 Task: Add Yogi Tea Organic Ginger to the cart.
Action: Mouse pressed left at (15, 84)
Screenshot: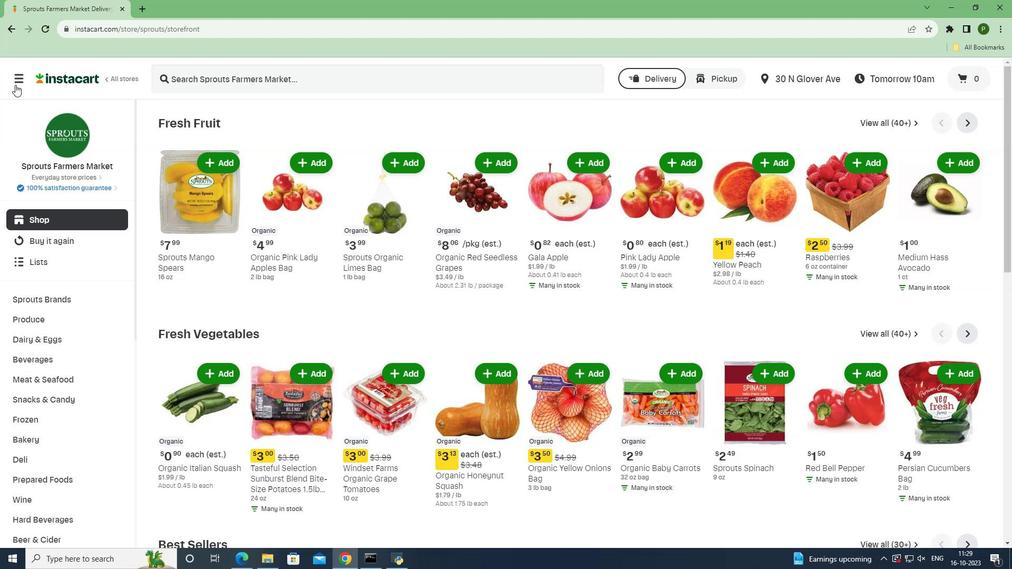 
Action: Mouse moved to (42, 277)
Screenshot: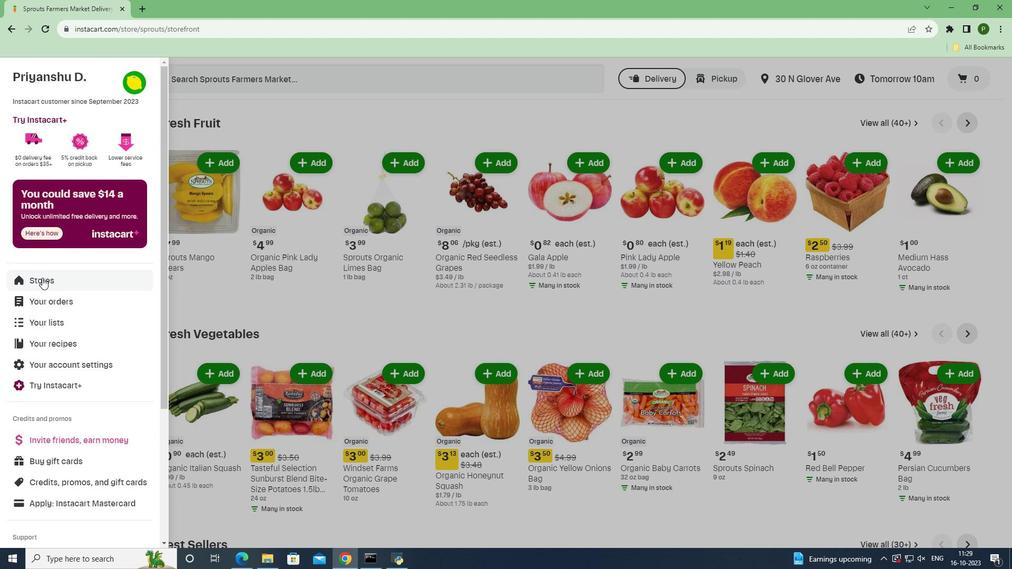 
Action: Mouse pressed left at (42, 277)
Screenshot: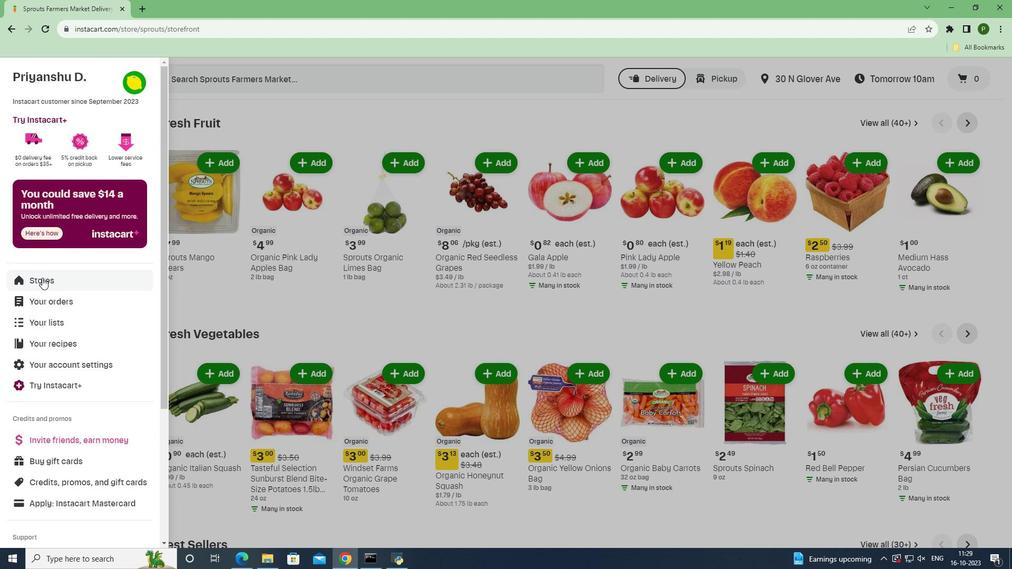 
Action: Mouse moved to (232, 122)
Screenshot: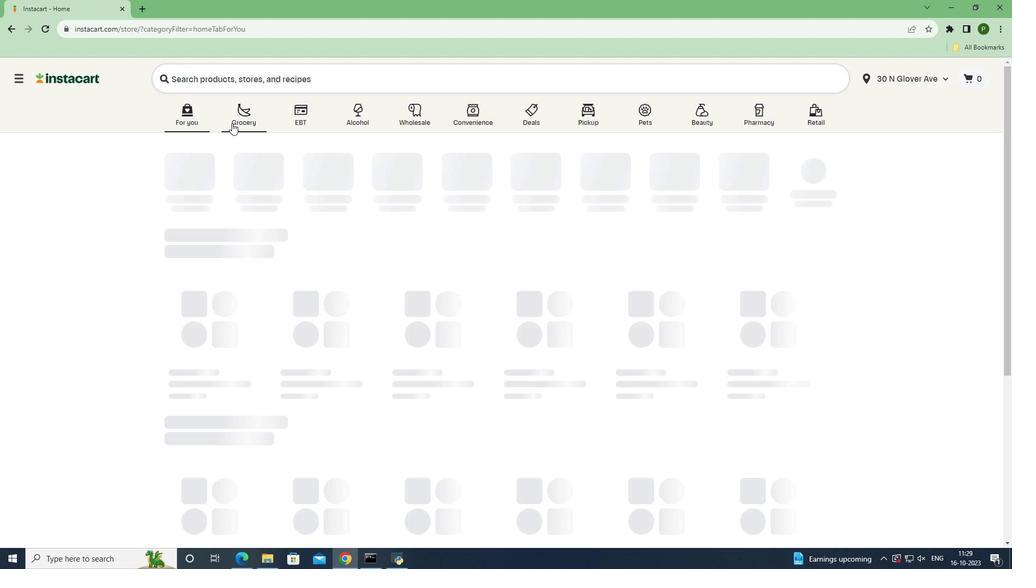 
Action: Mouse pressed left at (232, 122)
Screenshot: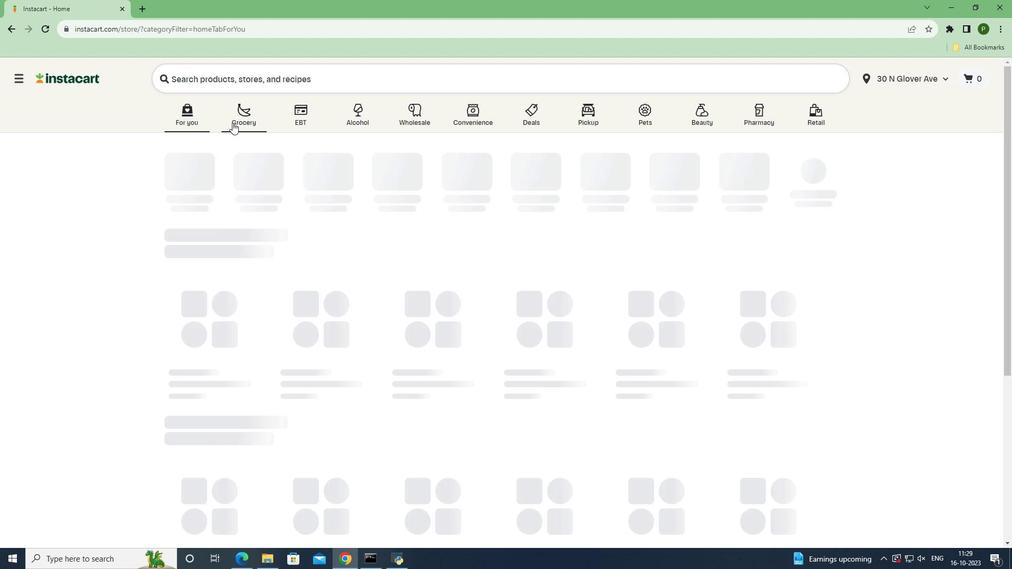 
Action: Mouse moved to (654, 244)
Screenshot: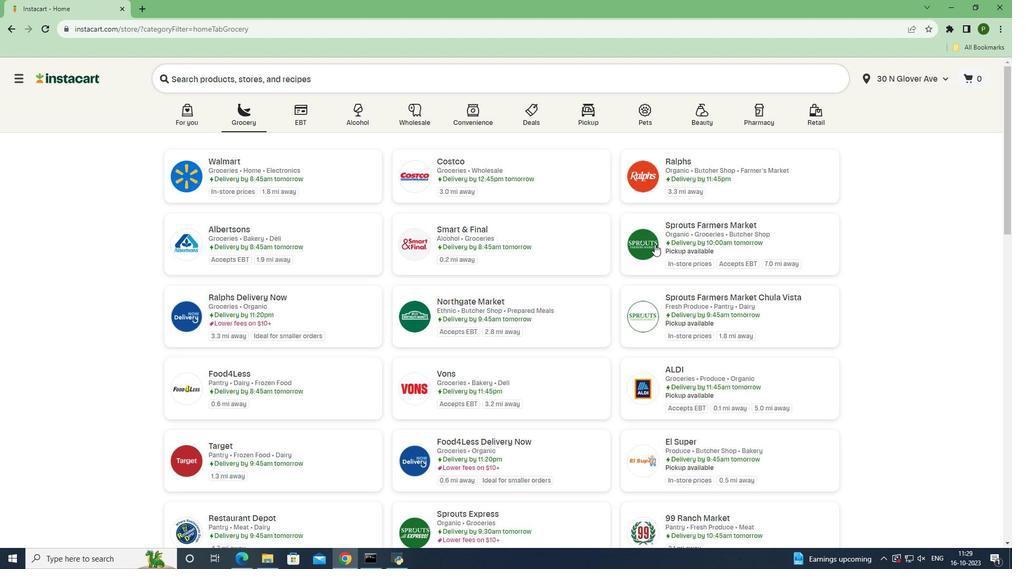 
Action: Mouse pressed left at (654, 244)
Screenshot: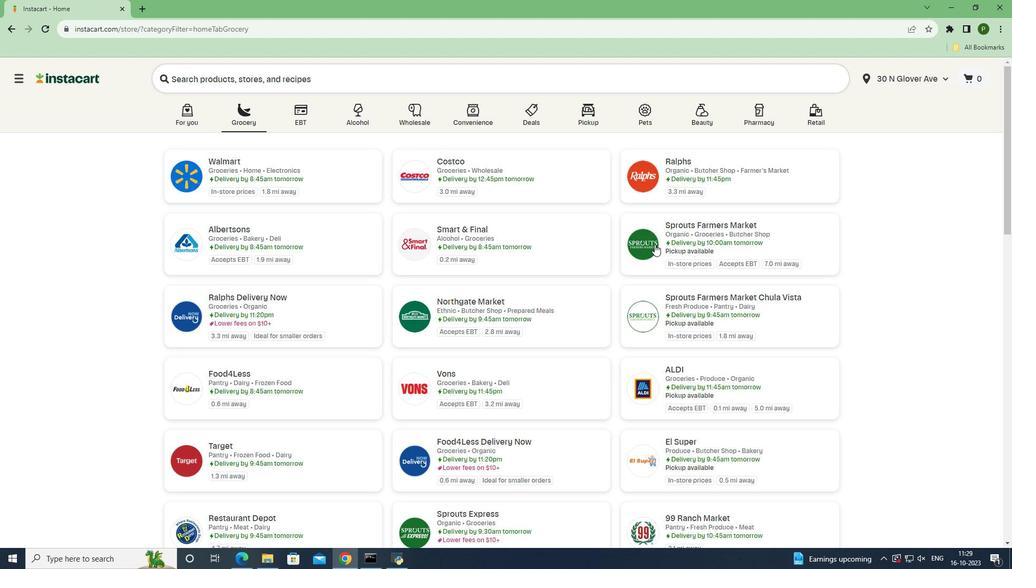
Action: Mouse moved to (50, 357)
Screenshot: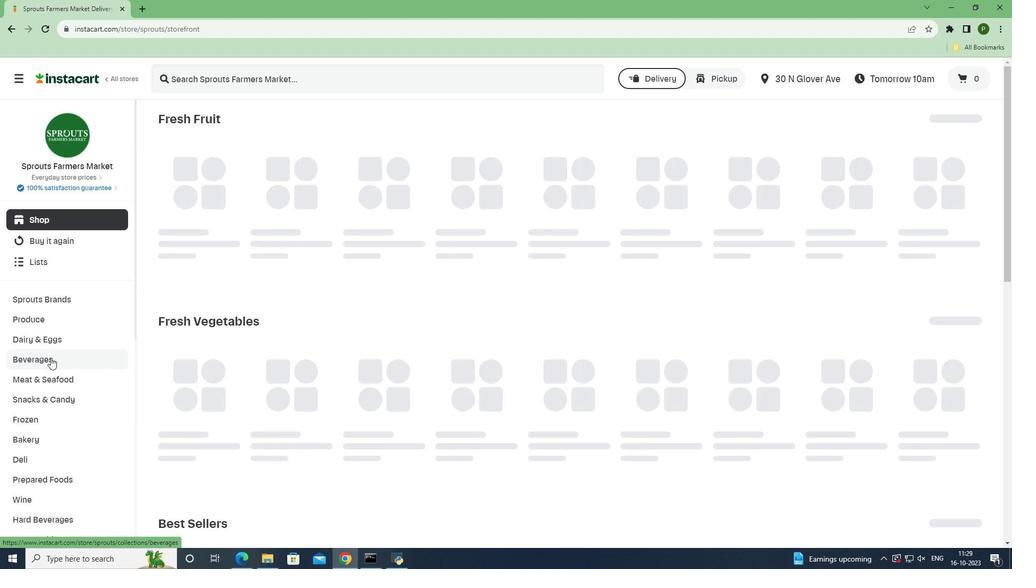 
Action: Mouse pressed left at (50, 357)
Screenshot: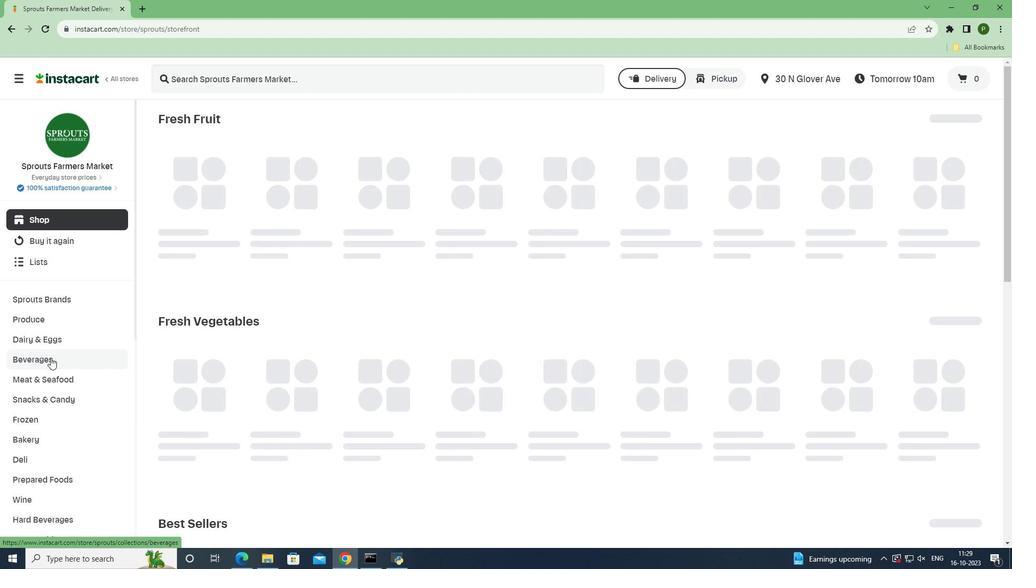 
Action: Mouse moved to (916, 144)
Screenshot: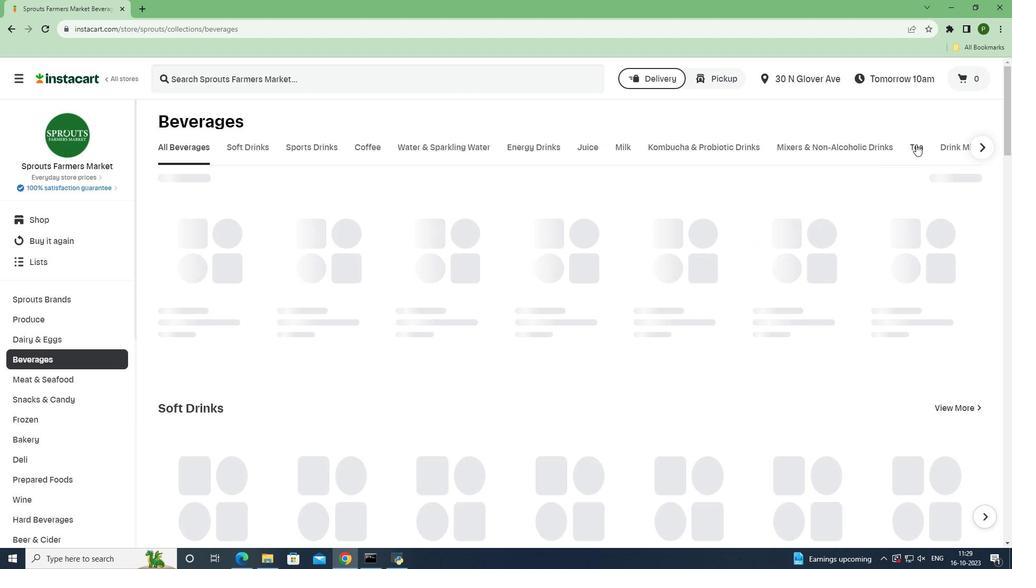 
Action: Mouse pressed left at (916, 144)
Screenshot: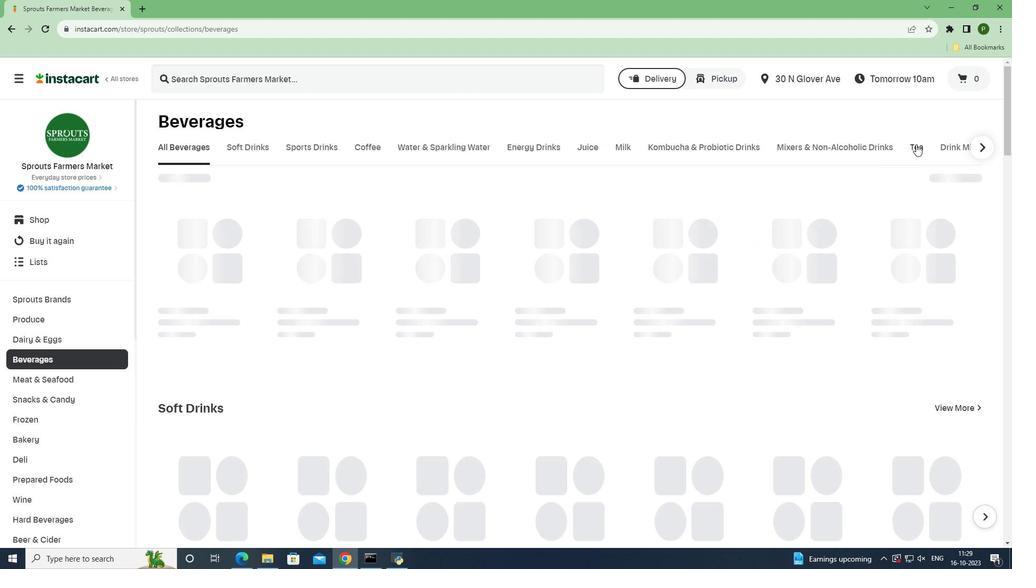 
Action: Mouse moved to (323, 78)
Screenshot: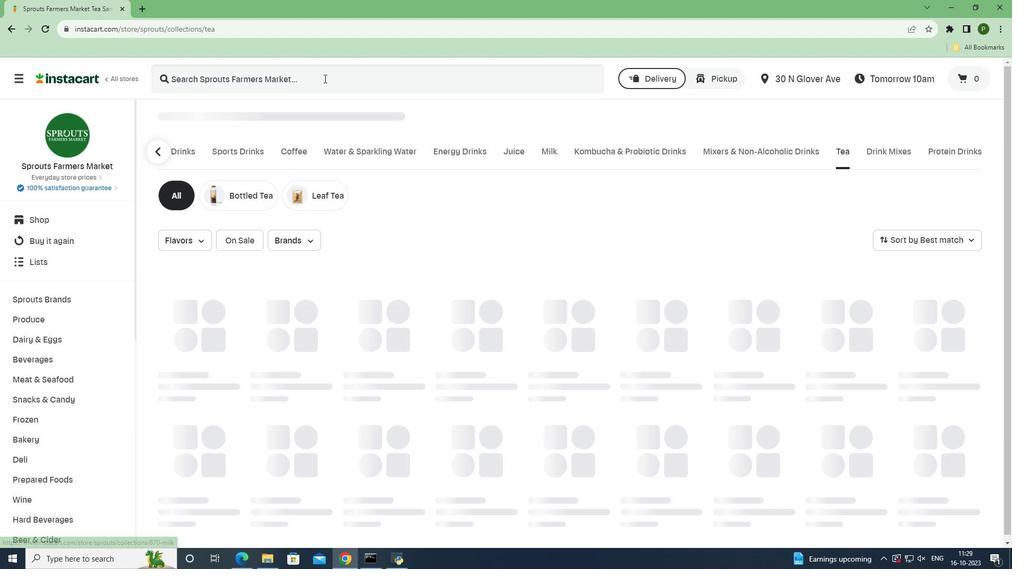 
Action: Mouse pressed left at (323, 78)
Screenshot: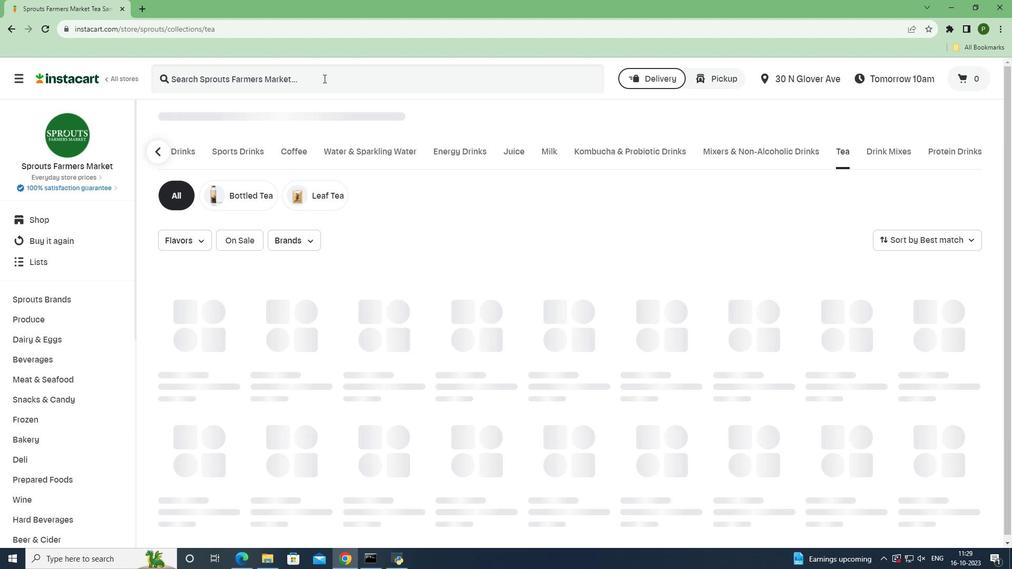 
Action: Key pressed <Key.caps_lock>Y<Key.caps_lock>ogi<Key.space><Key.caps_lock>T<Key.caps_lock>ea<Key.space><Key.caps_lock>O<Key.caps_lock>rganic<Key.space><Key.caps_lock>G<Key.caps_lock>inger<Key.space><Key.enter>
Screenshot: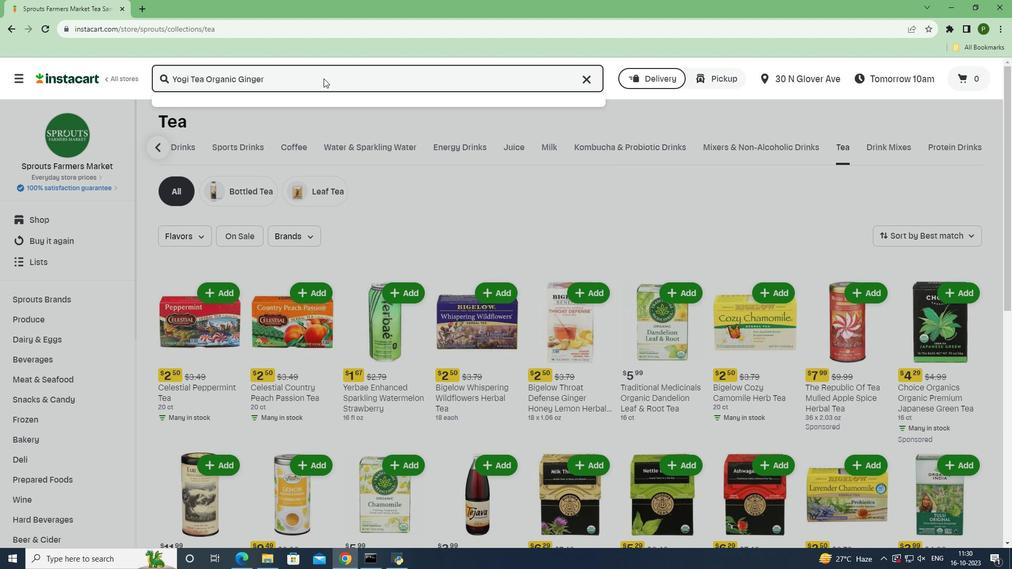 
Action: Mouse moved to (615, 182)
Screenshot: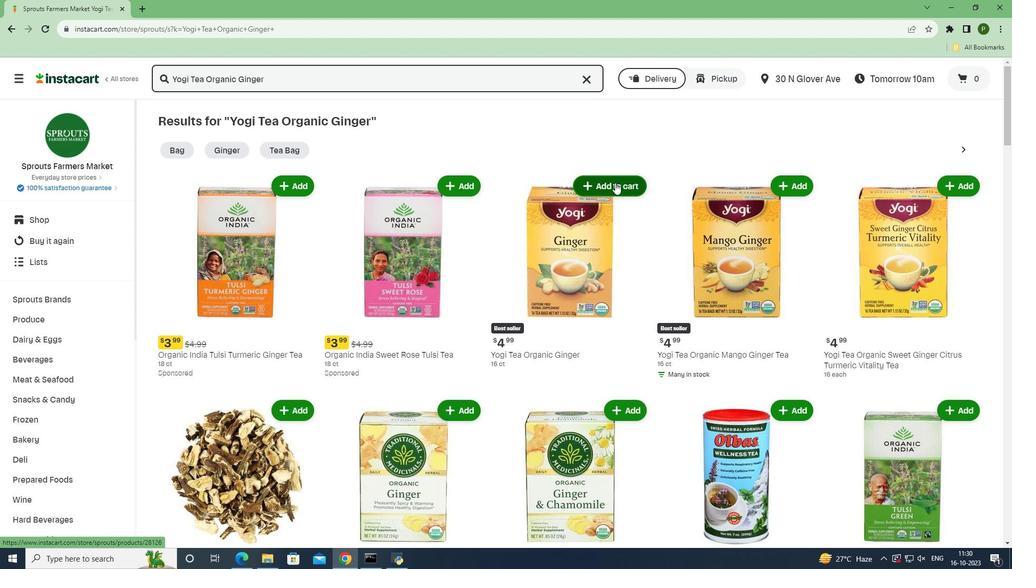 
Action: Mouse pressed left at (615, 182)
Screenshot: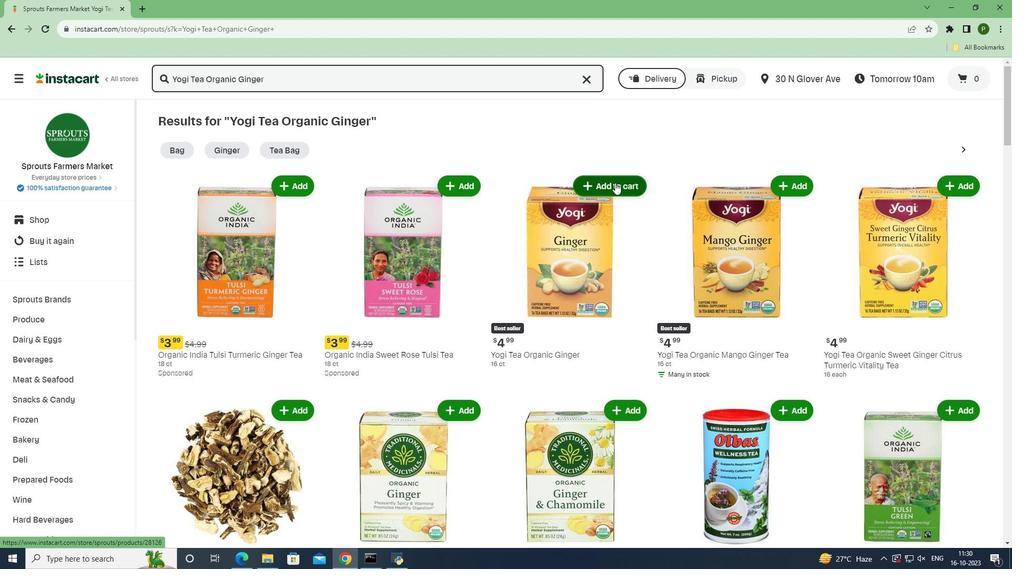 
Action: Mouse moved to (652, 247)
Screenshot: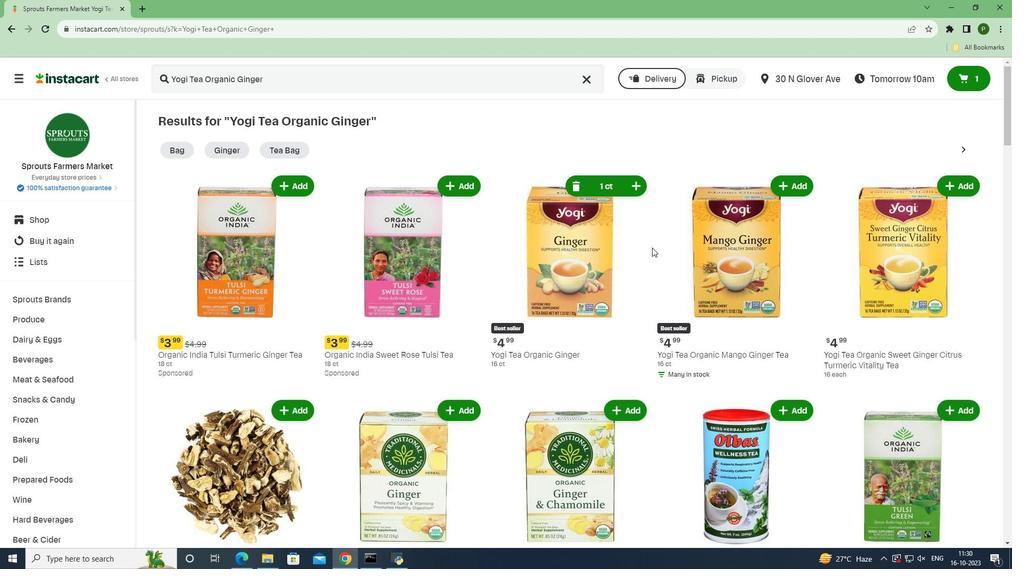 
